Task: Use the formula "ISODD" in spreadsheet "Project portfolio".
Action: Mouse moved to (108, 62)
Screenshot: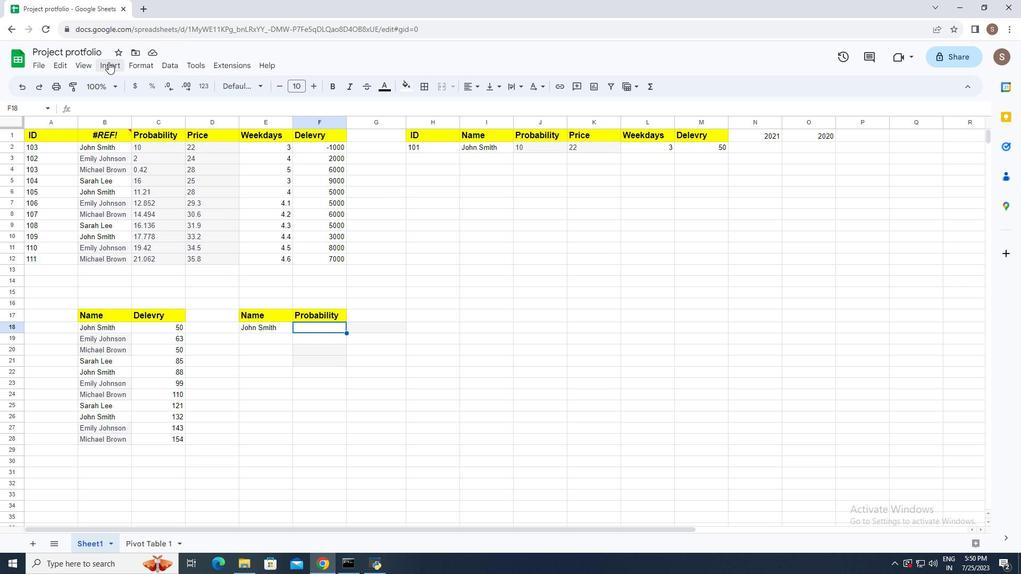 
Action: Mouse pressed left at (108, 62)
Screenshot: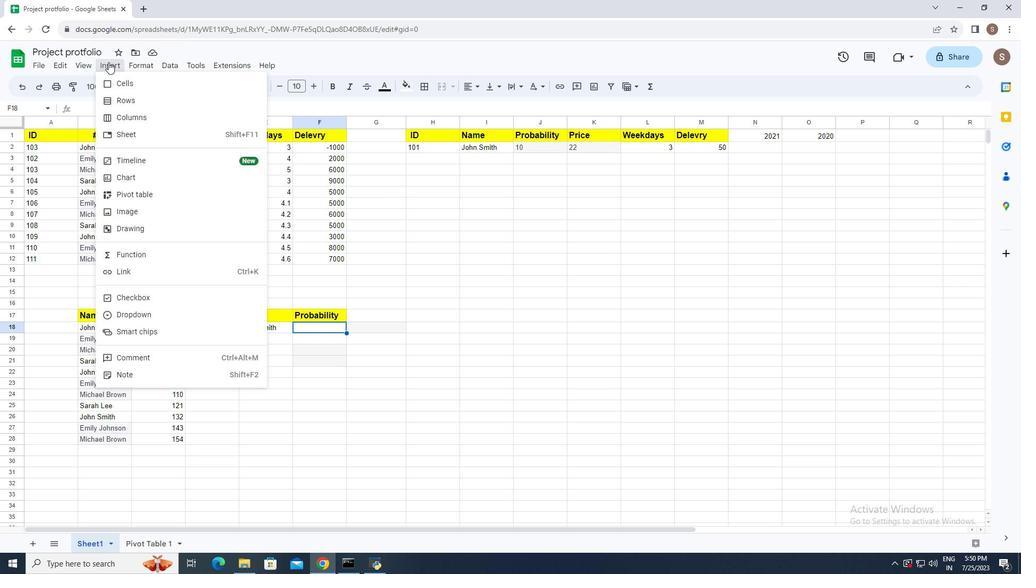
Action: Mouse moved to (164, 252)
Screenshot: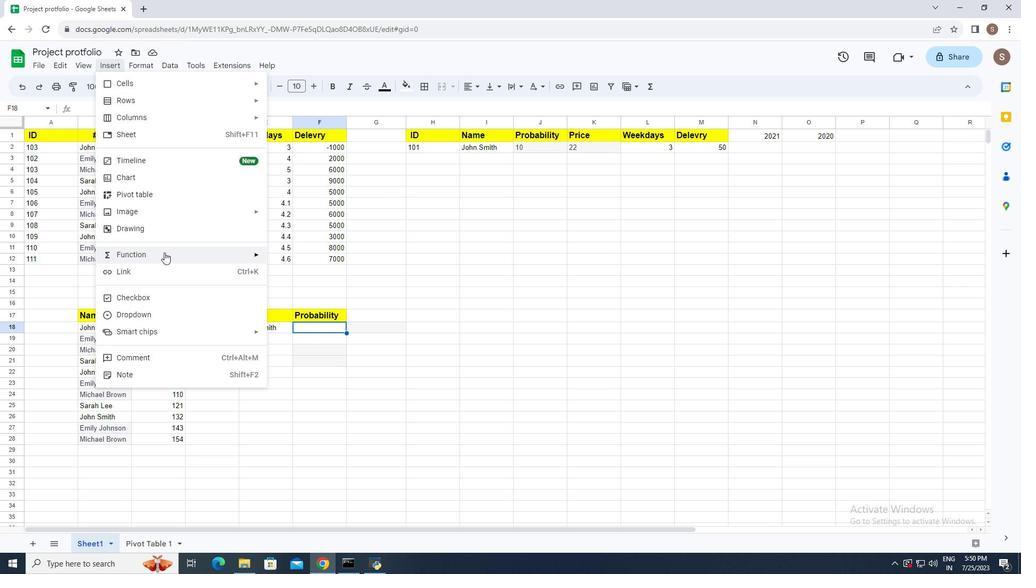 
Action: Mouse pressed left at (164, 252)
Screenshot: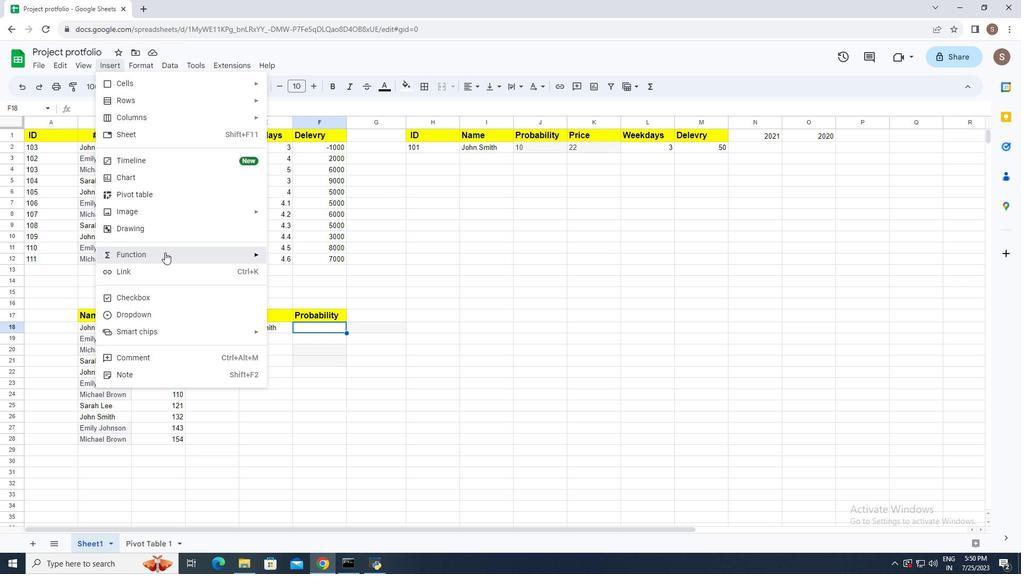 
Action: Mouse moved to (293, 244)
Screenshot: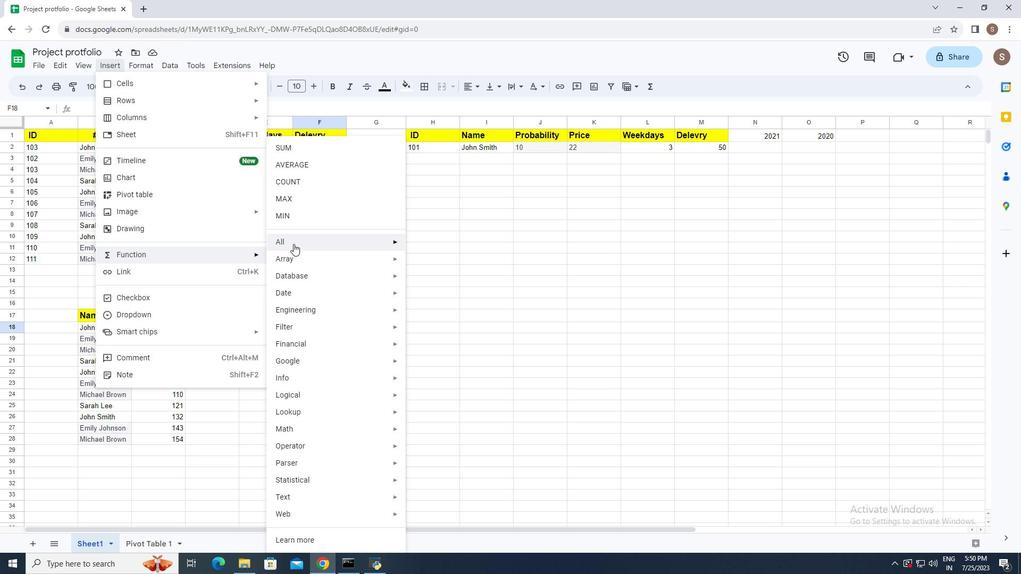 
Action: Mouse pressed left at (293, 244)
Screenshot: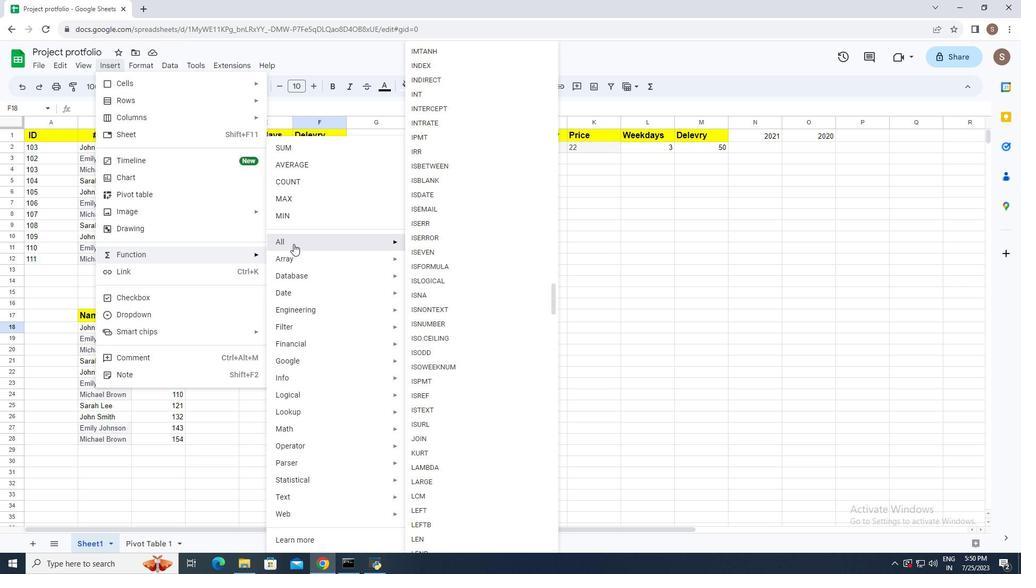 
Action: Mouse moved to (455, 357)
Screenshot: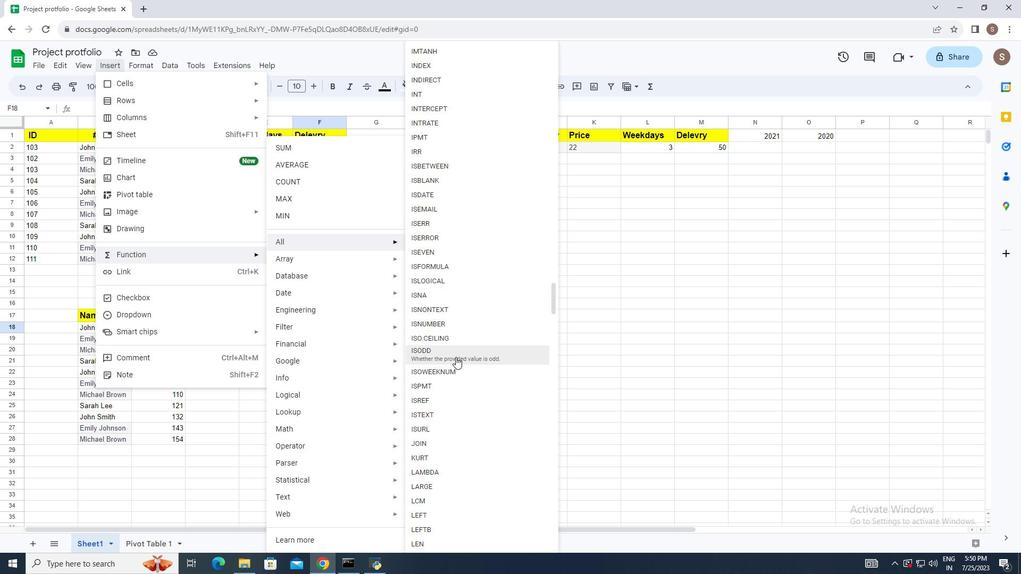 
Action: Mouse pressed left at (455, 357)
Screenshot: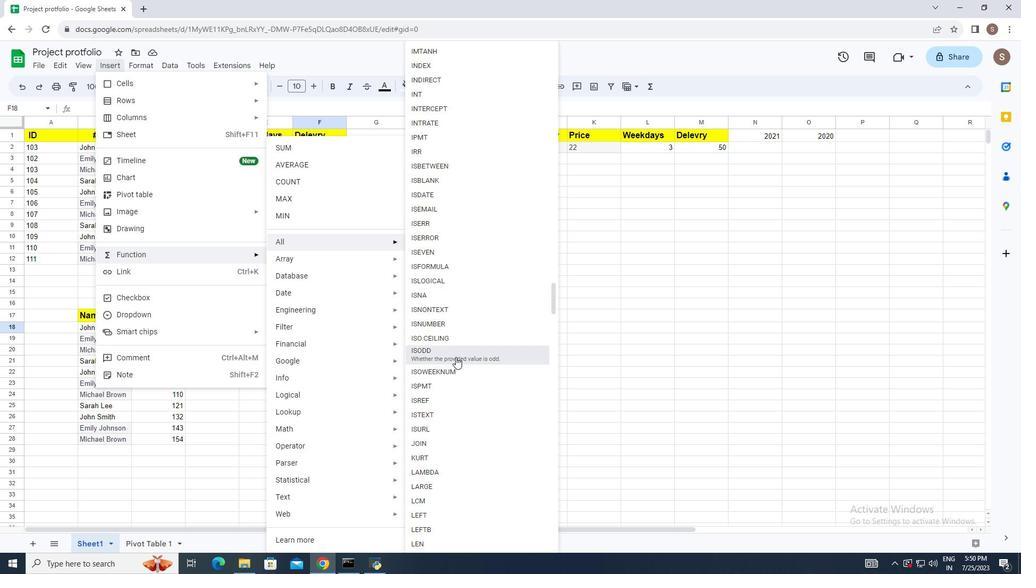 
Action: Mouse moved to (399, 307)
Screenshot: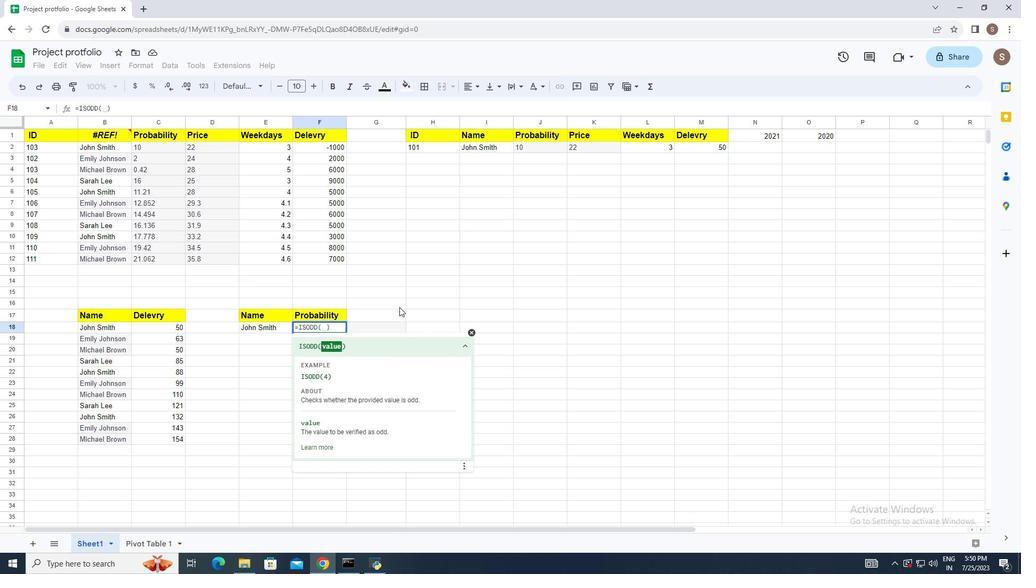 
Action: Key pressed 8<Key.enter>
Screenshot: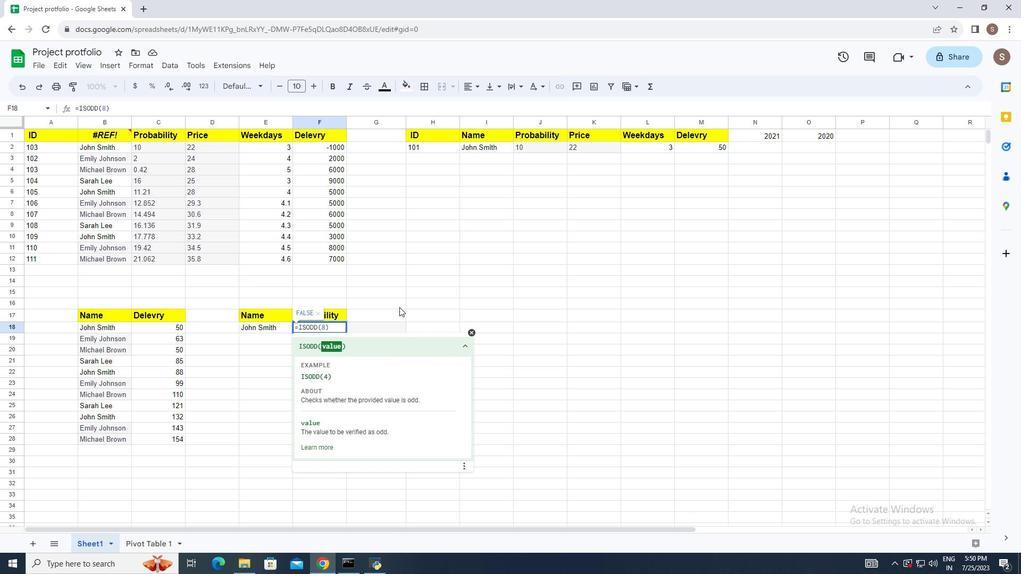 
